 Task: Look for products in the category "Cereal" with maple flavor.
Action: Mouse moved to (682, 271)
Screenshot: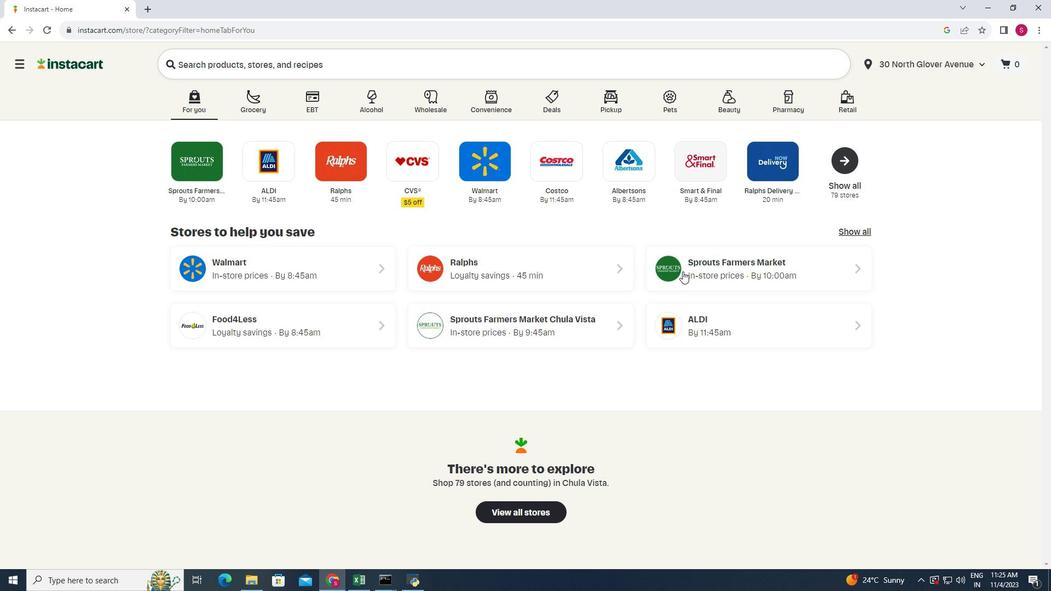 
Action: Mouse pressed left at (682, 271)
Screenshot: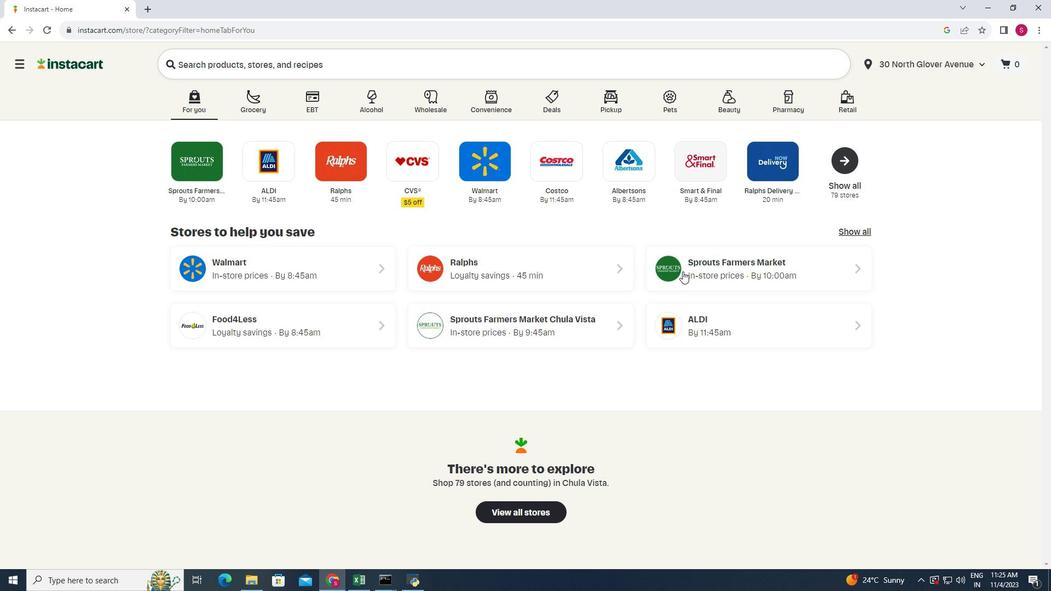 
Action: Mouse moved to (73, 403)
Screenshot: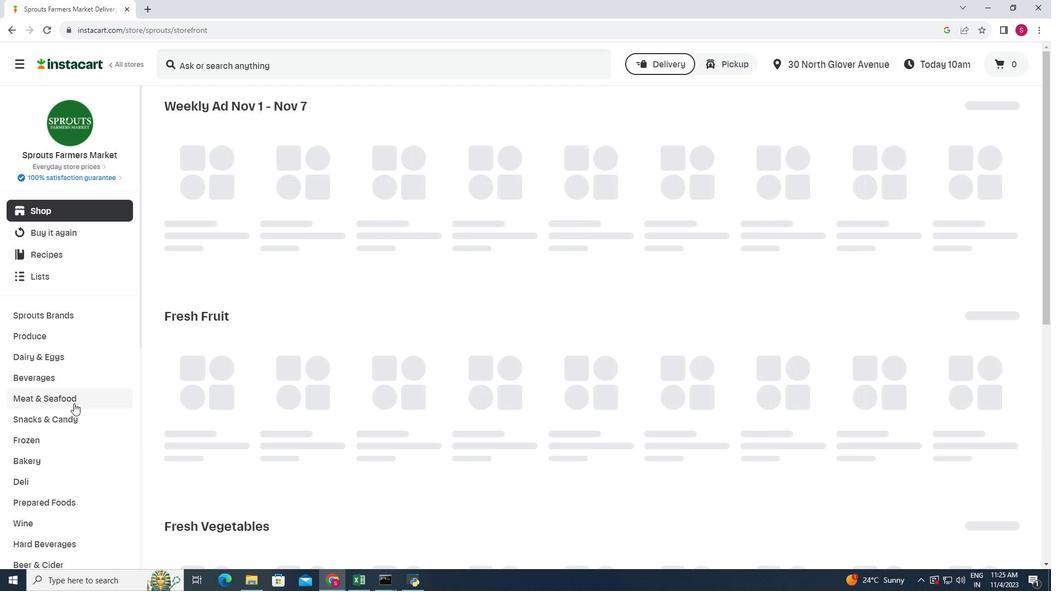 
Action: Mouse scrolled (73, 403) with delta (0, 0)
Screenshot: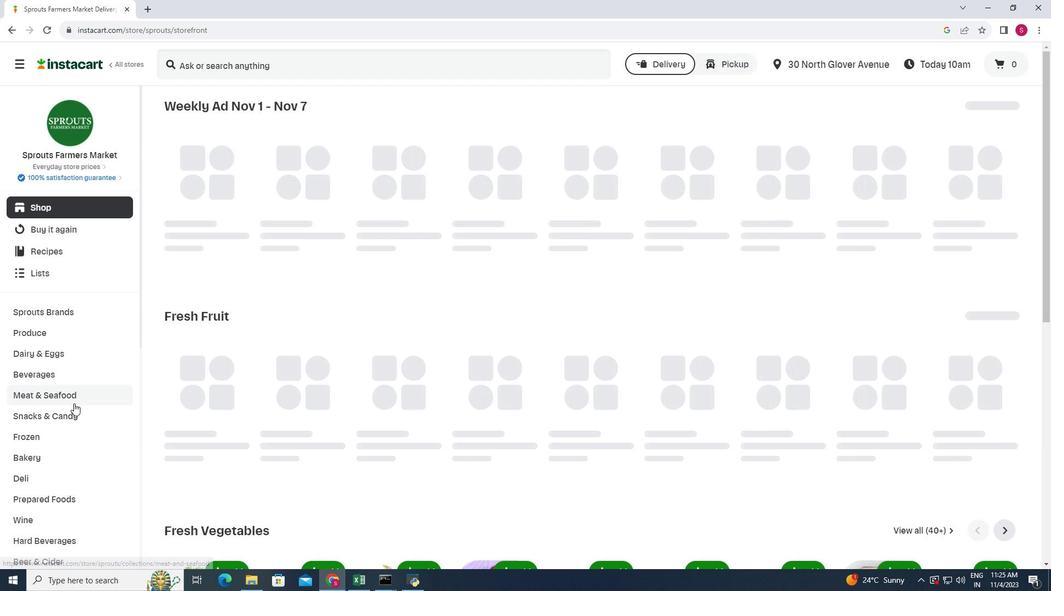 
Action: Mouse scrolled (73, 403) with delta (0, 0)
Screenshot: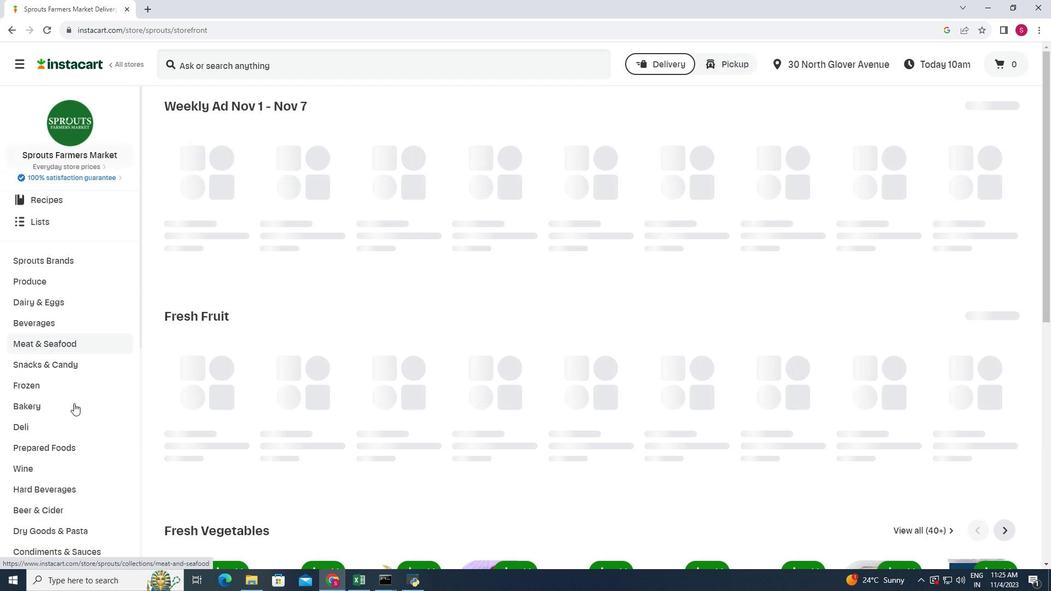 
Action: Mouse scrolled (73, 403) with delta (0, 0)
Screenshot: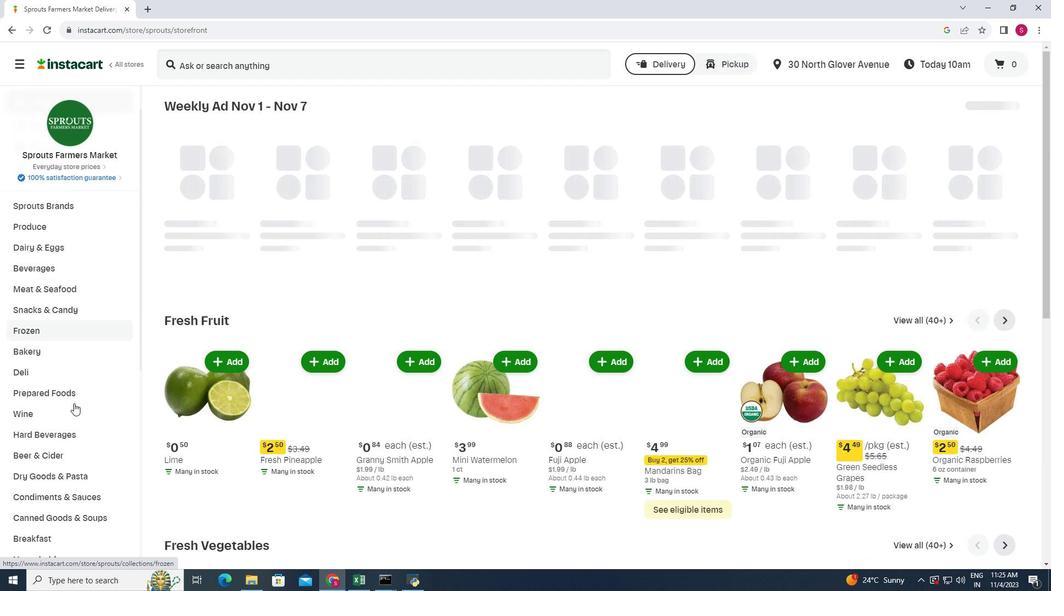 
Action: Mouse moved to (64, 481)
Screenshot: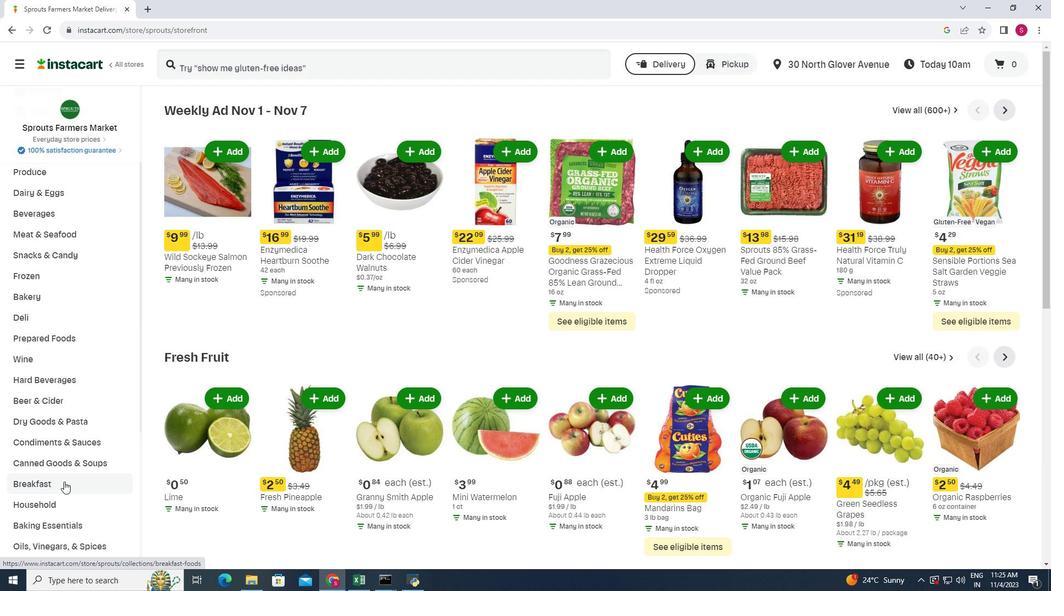 
Action: Mouse pressed left at (64, 481)
Screenshot: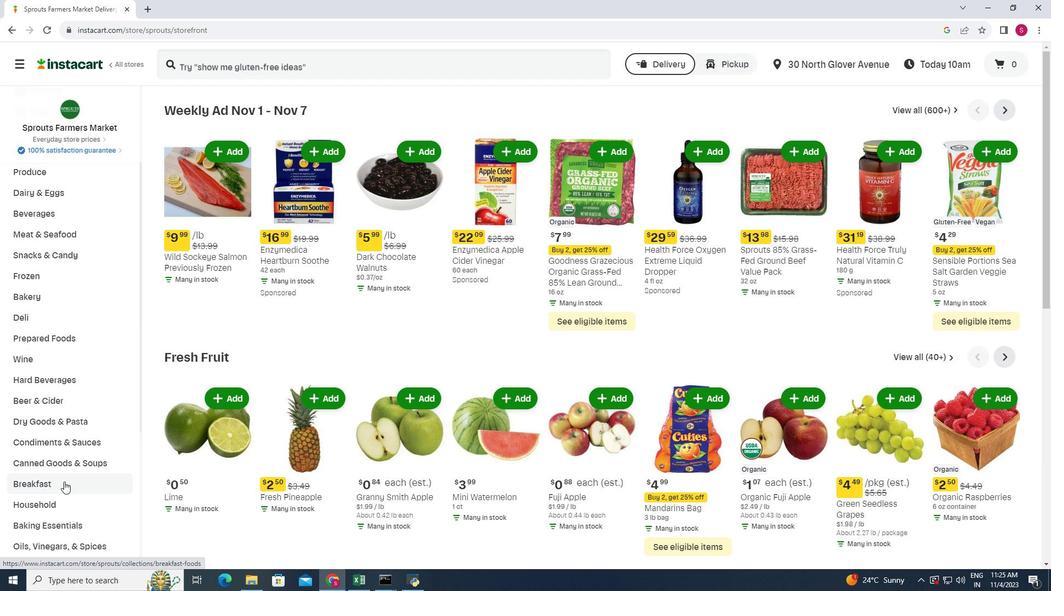 
Action: Mouse moved to (814, 135)
Screenshot: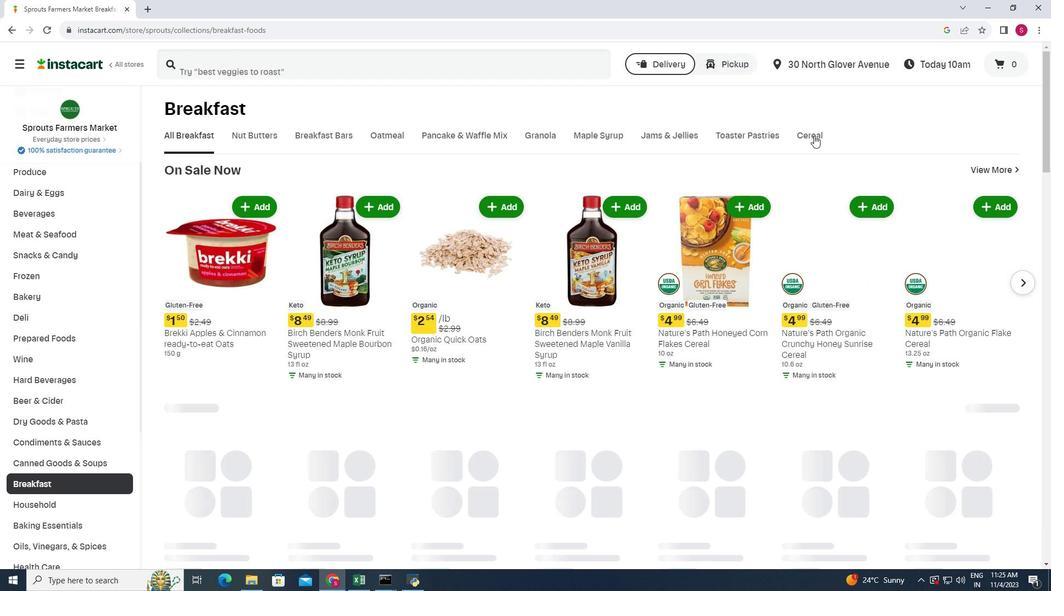 
Action: Mouse pressed left at (814, 135)
Screenshot: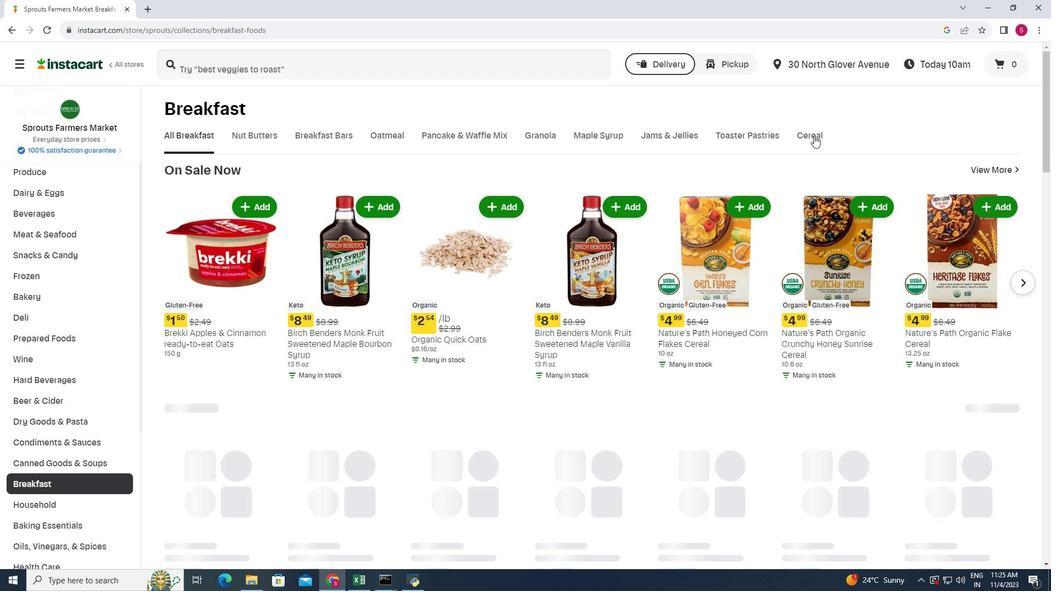 
Action: Mouse moved to (193, 174)
Screenshot: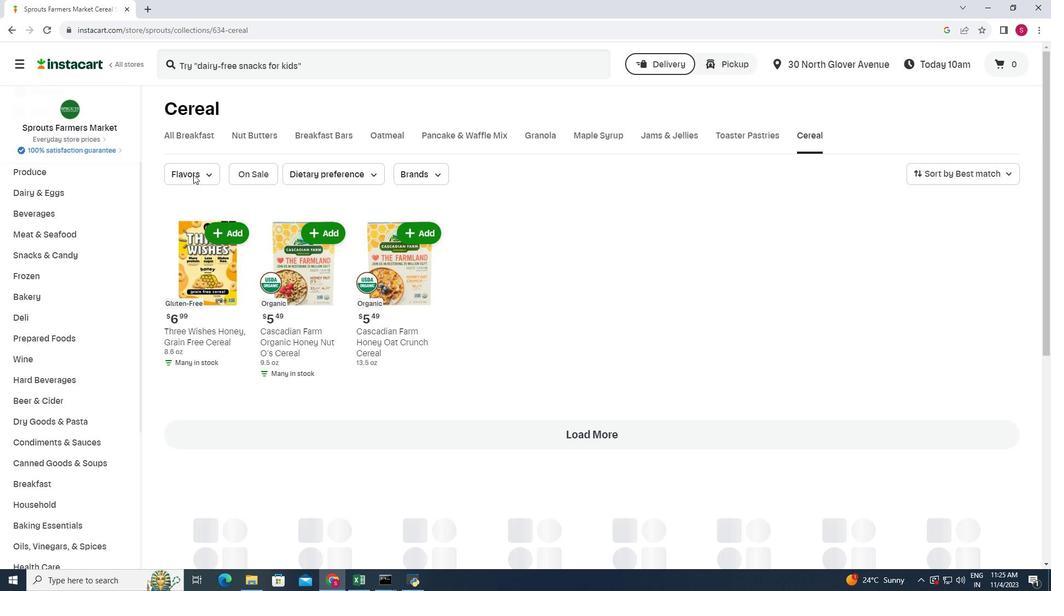 
Action: Mouse pressed left at (193, 174)
Screenshot: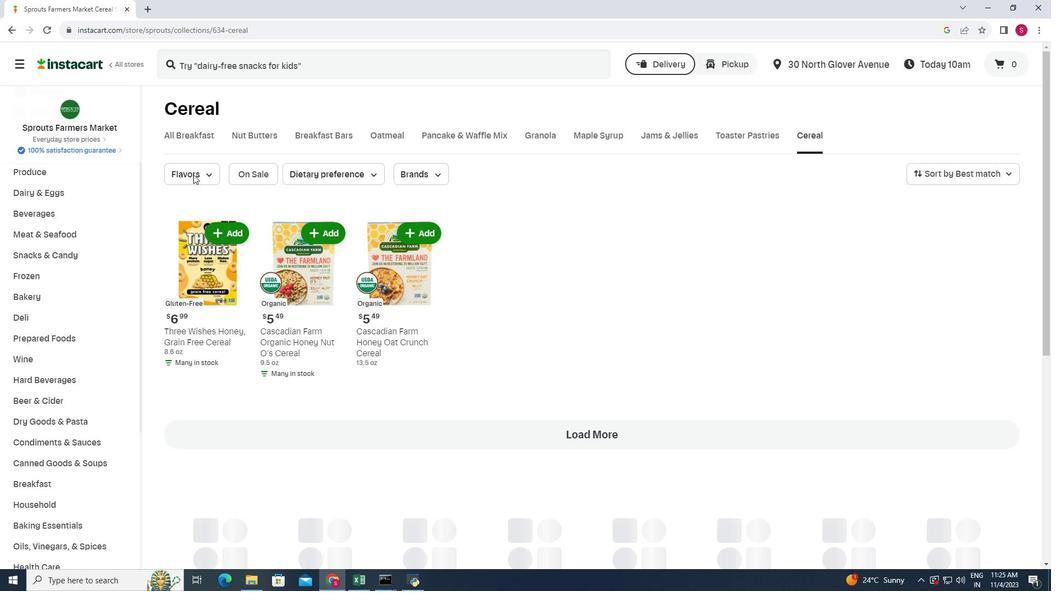 
Action: Mouse moved to (223, 228)
Screenshot: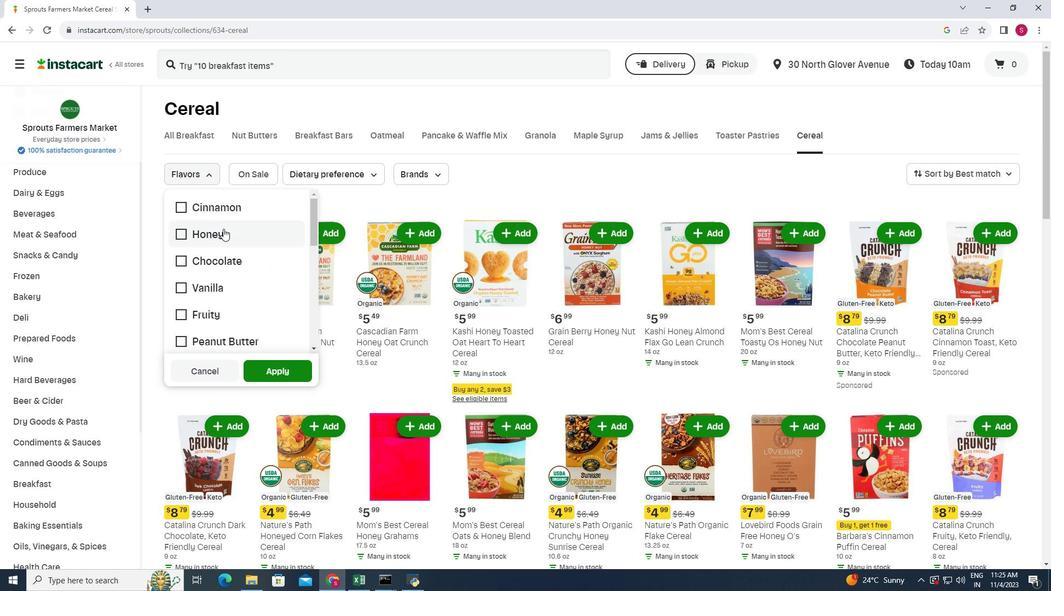 
Action: Mouse scrolled (223, 228) with delta (0, 0)
Screenshot: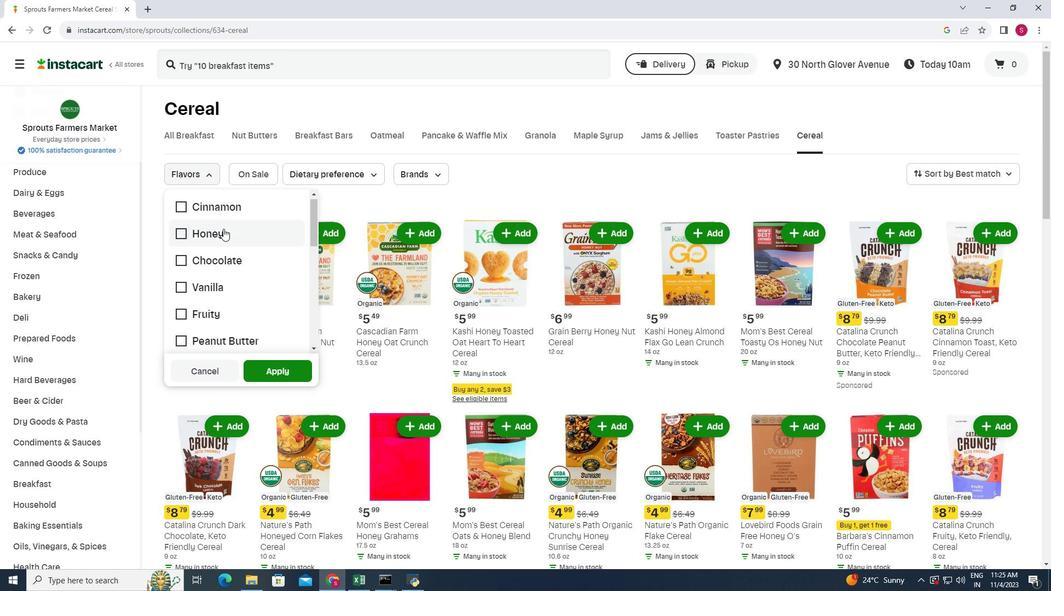 
Action: Mouse moved to (223, 228)
Screenshot: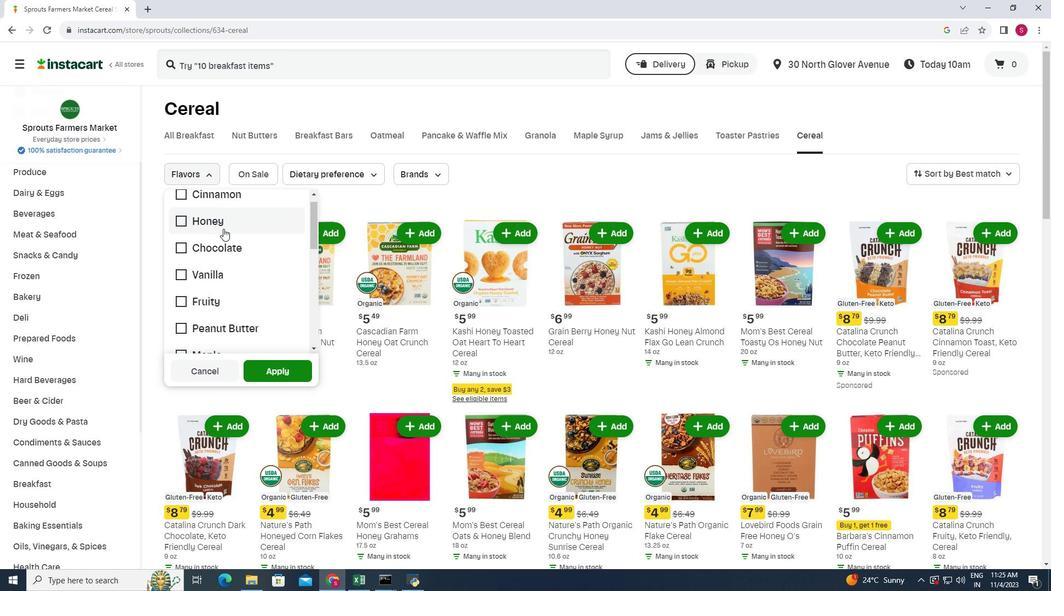 
Action: Mouse scrolled (223, 228) with delta (0, 0)
Screenshot: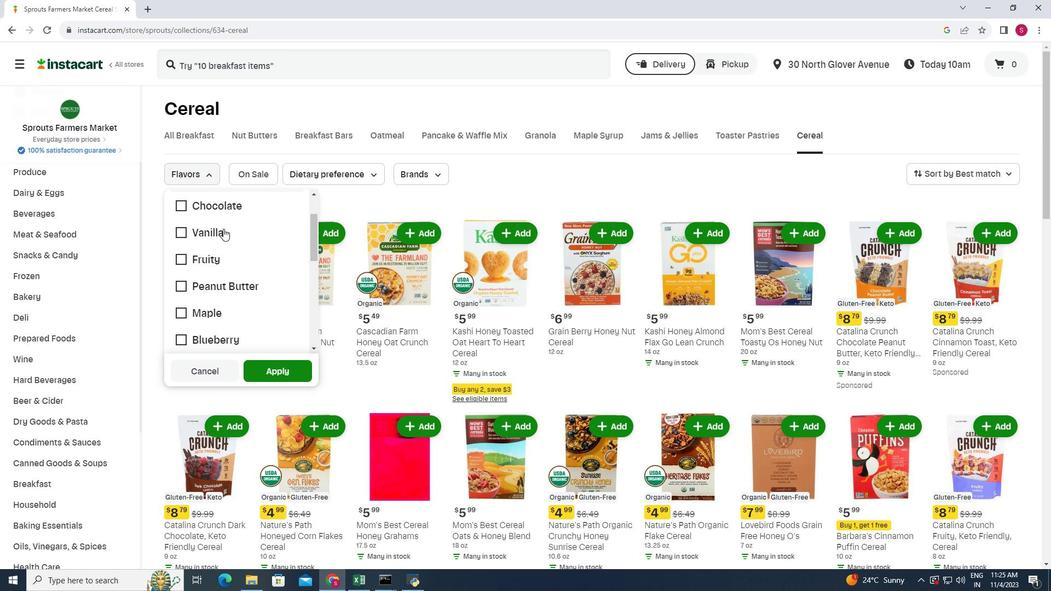 
Action: Mouse scrolled (223, 228) with delta (0, 0)
Screenshot: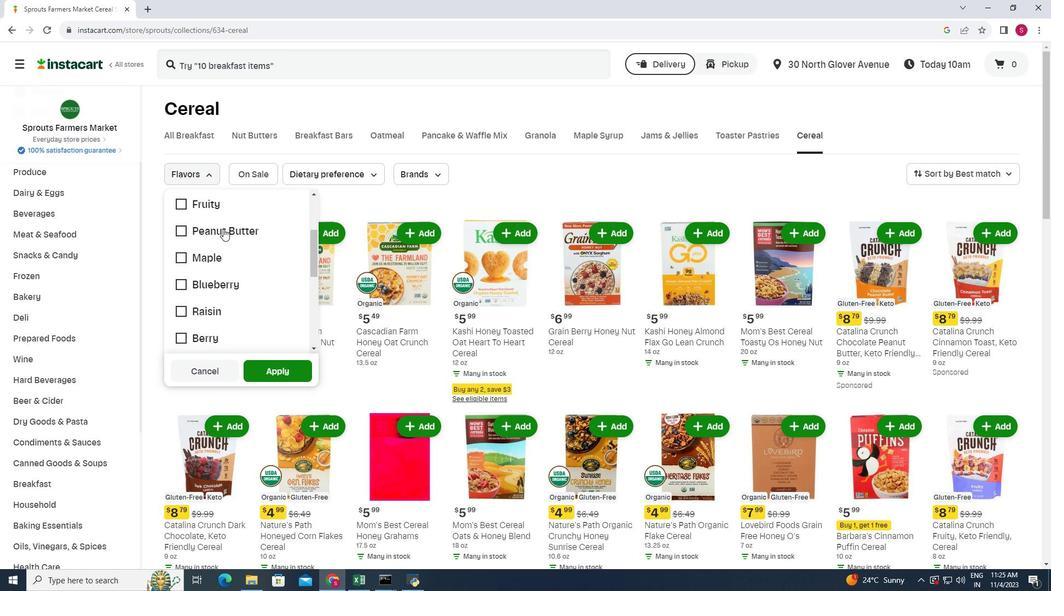 
Action: Mouse moved to (234, 209)
Screenshot: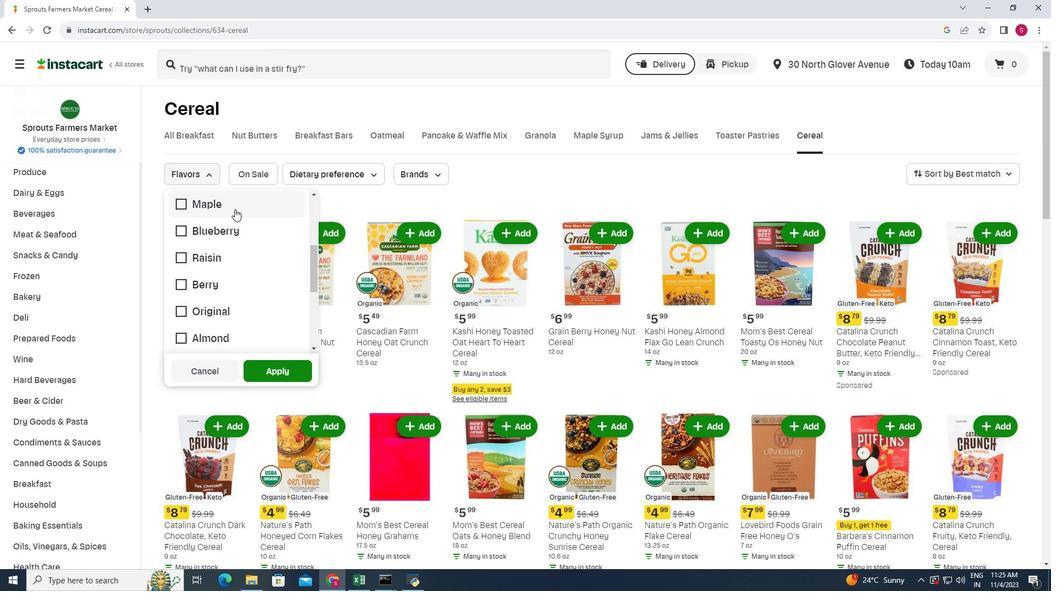 
Action: Mouse pressed left at (234, 209)
Screenshot: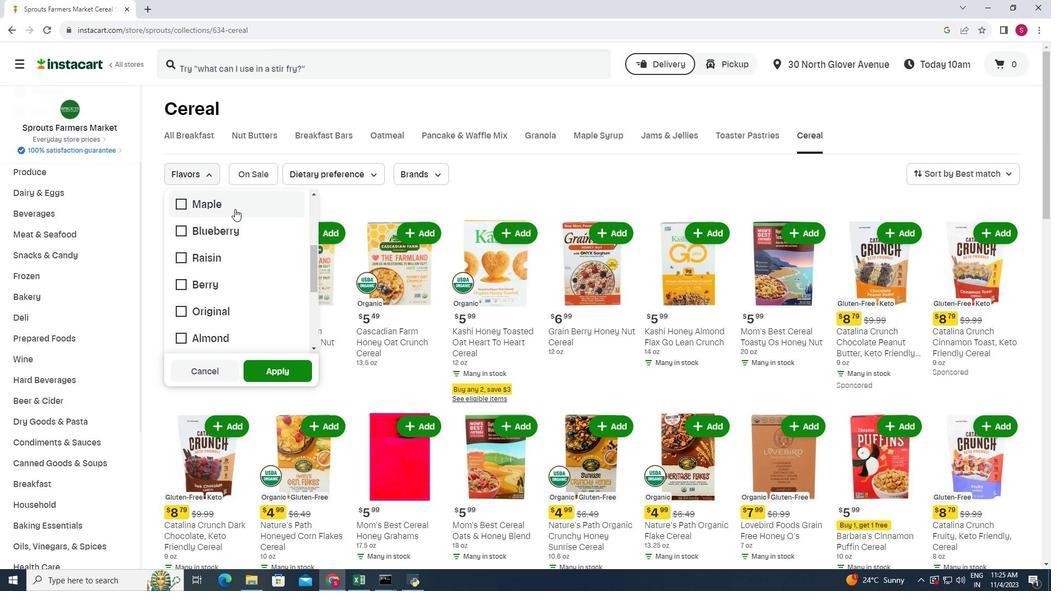 
Action: Mouse moved to (271, 368)
Screenshot: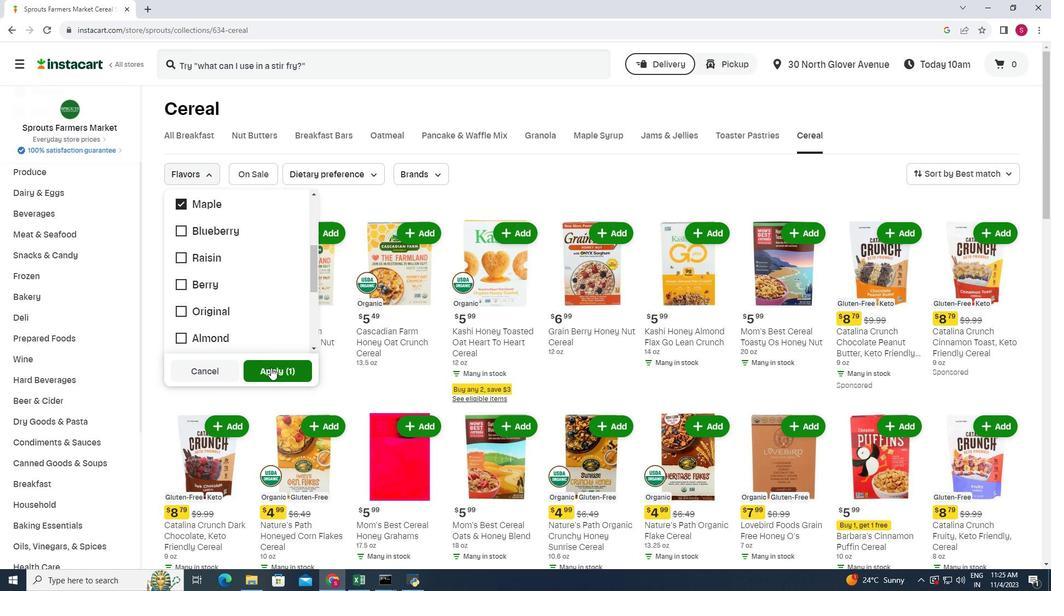 
Action: Mouse pressed left at (271, 368)
Screenshot: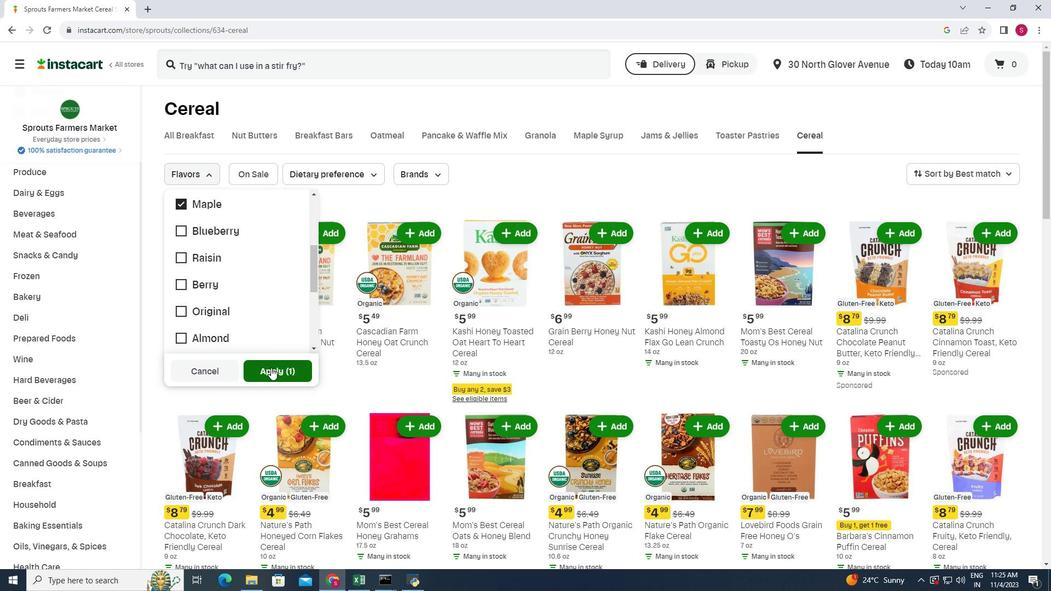 
Action: Mouse moved to (584, 363)
Screenshot: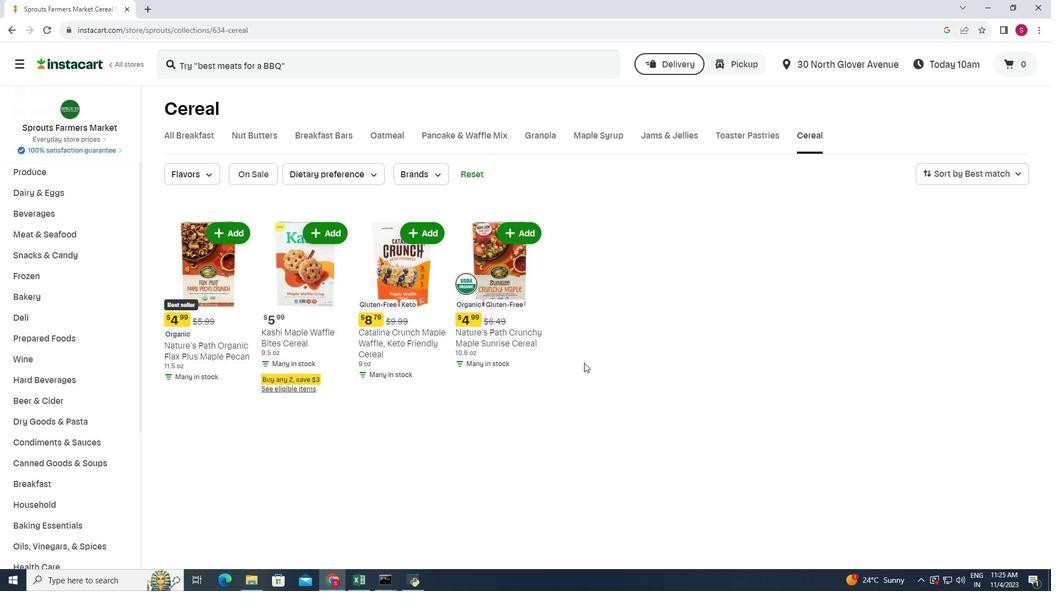 
Action: Mouse scrolled (584, 362) with delta (0, 0)
Screenshot: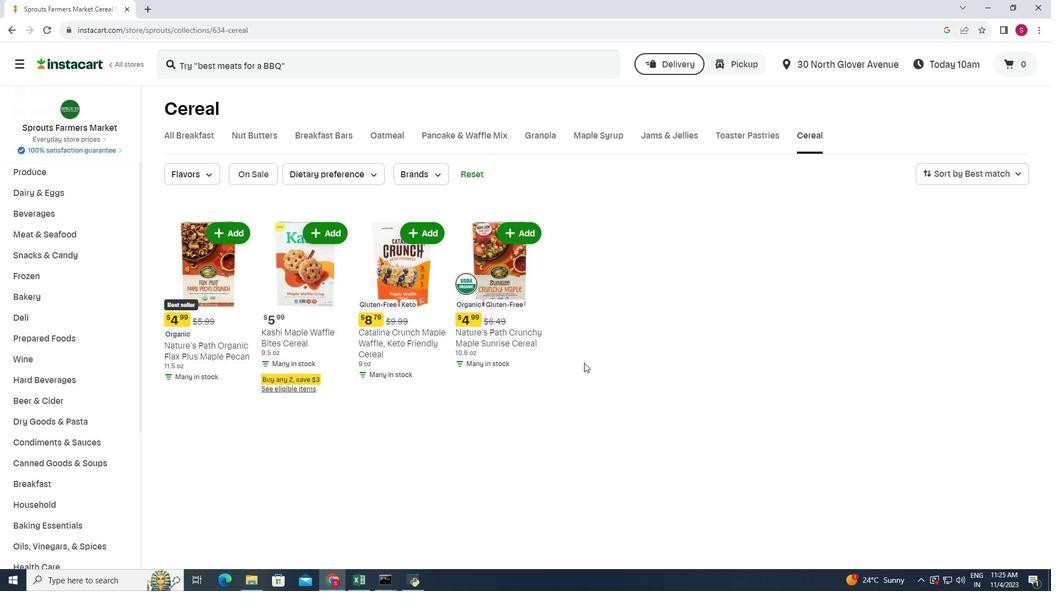 
